 Task: Start in the project XpressTech the sprint 'Black Hole', with a duration of 1 week.
Action: Mouse moved to (63, 146)
Screenshot: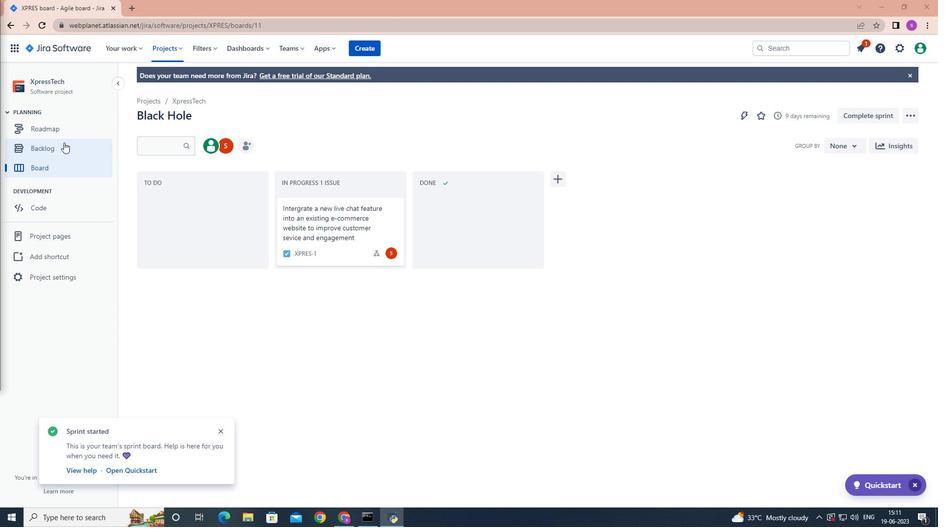 
Action: Mouse pressed left at (63, 146)
Screenshot: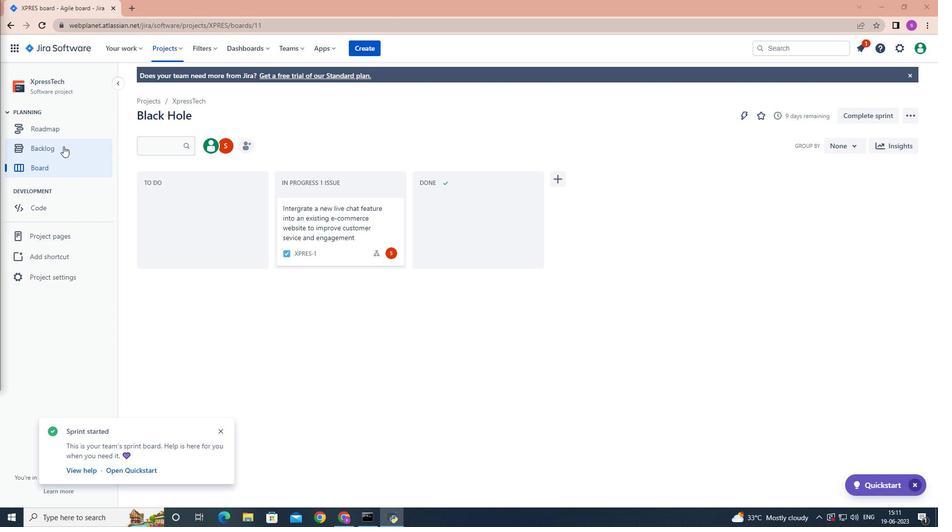 
Action: Mouse moved to (438, 245)
Screenshot: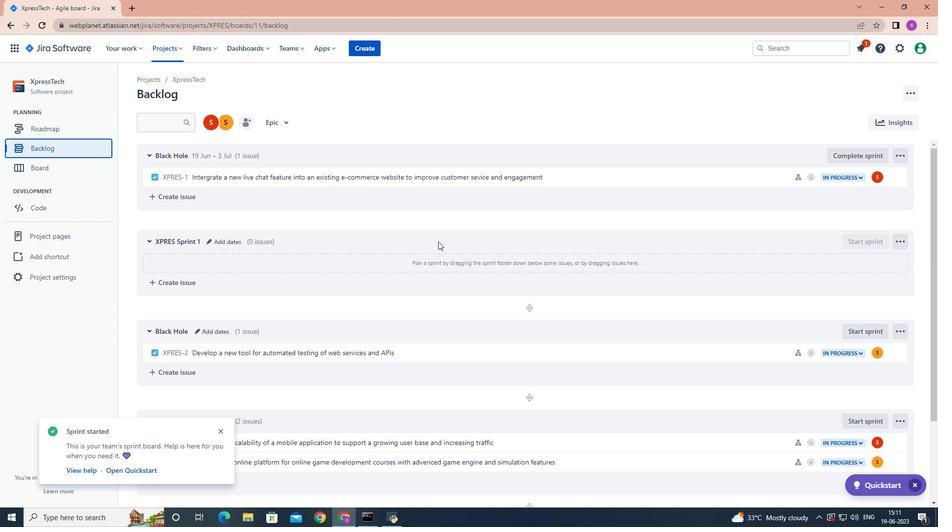 
Action: Mouse scrolled (438, 244) with delta (0, 0)
Screenshot: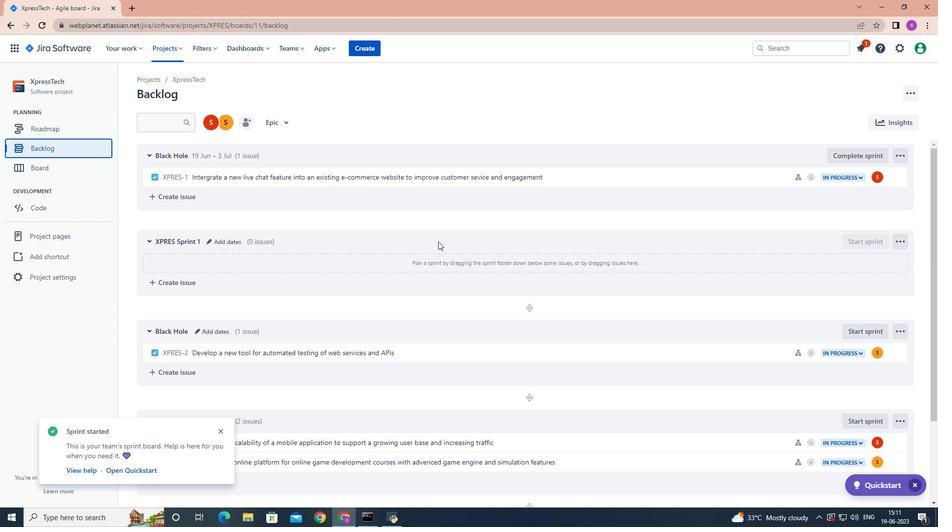 
Action: Mouse moved to (438, 246)
Screenshot: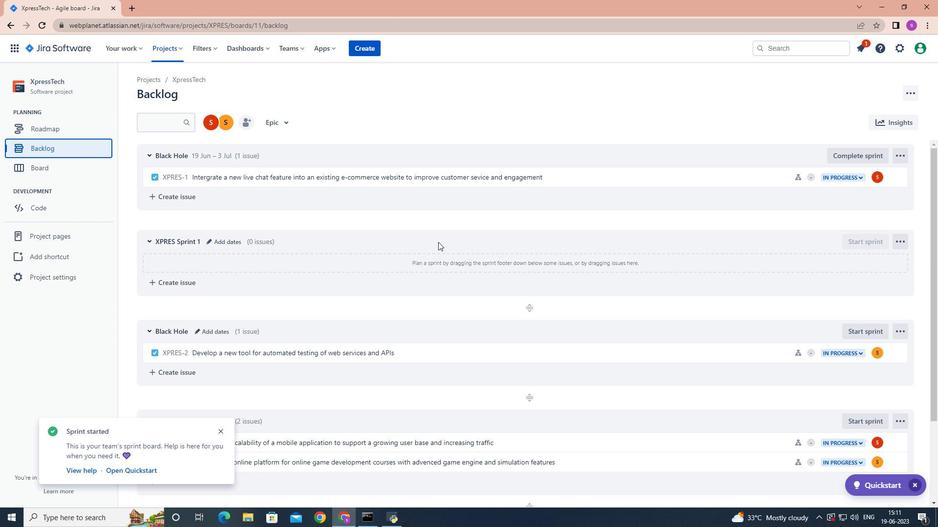
Action: Mouse scrolled (438, 246) with delta (0, 0)
Screenshot: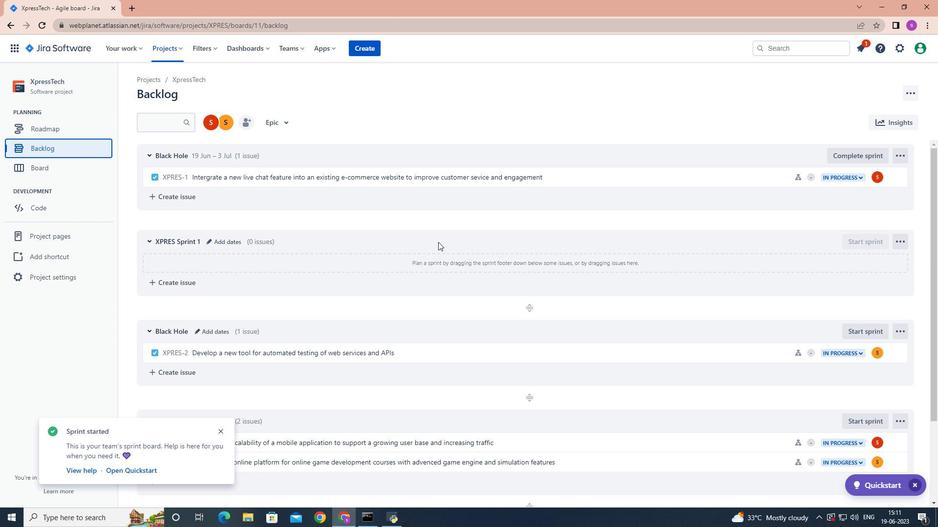 
Action: Mouse moved to (438, 247)
Screenshot: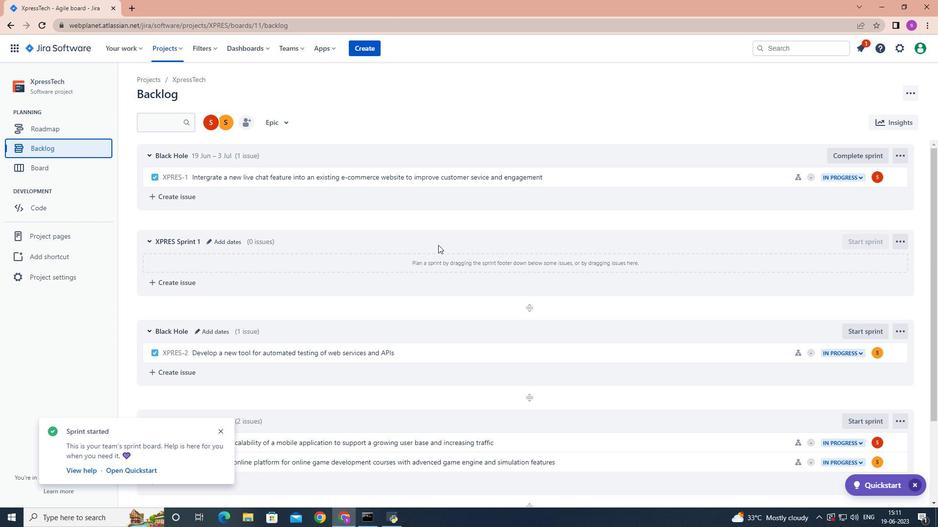 
Action: Mouse scrolled (438, 246) with delta (0, 0)
Screenshot: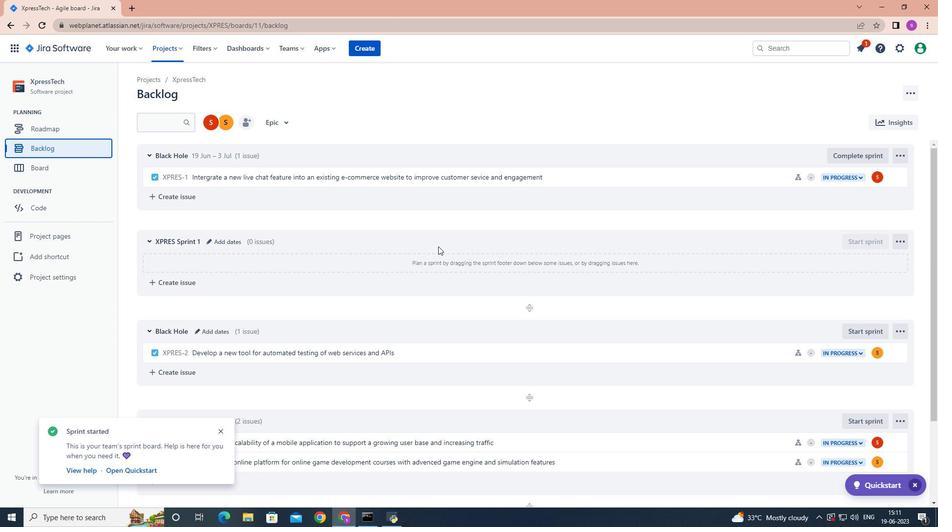 
Action: Mouse moved to (438, 247)
Screenshot: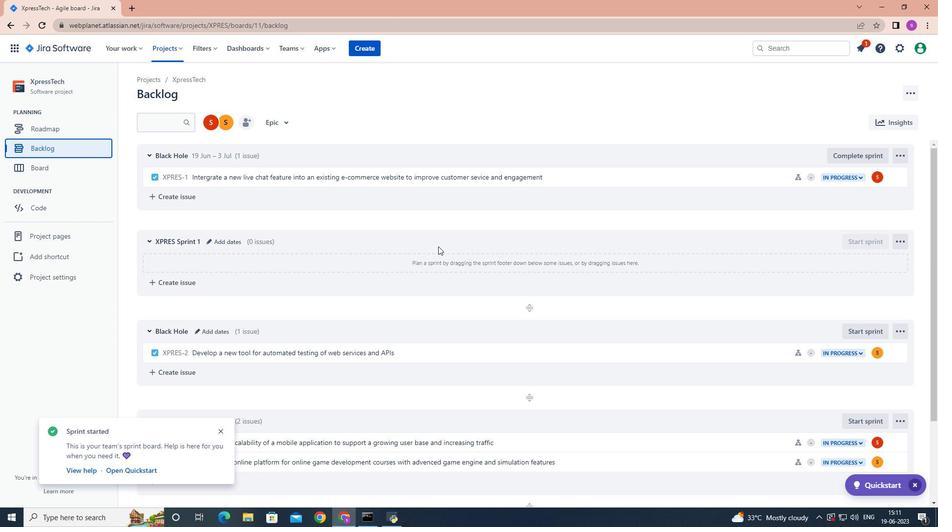 
Action: Mouse scrolled (438, 246) with delta (0, 0)
Screenshot: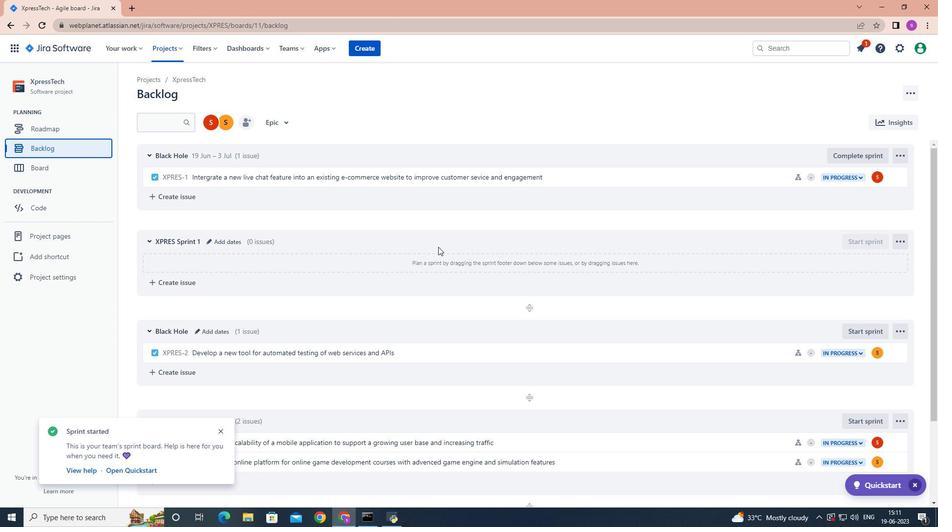 
Action: Mouse scrolled (438, 246) with delta (0, 0)
Screenshot: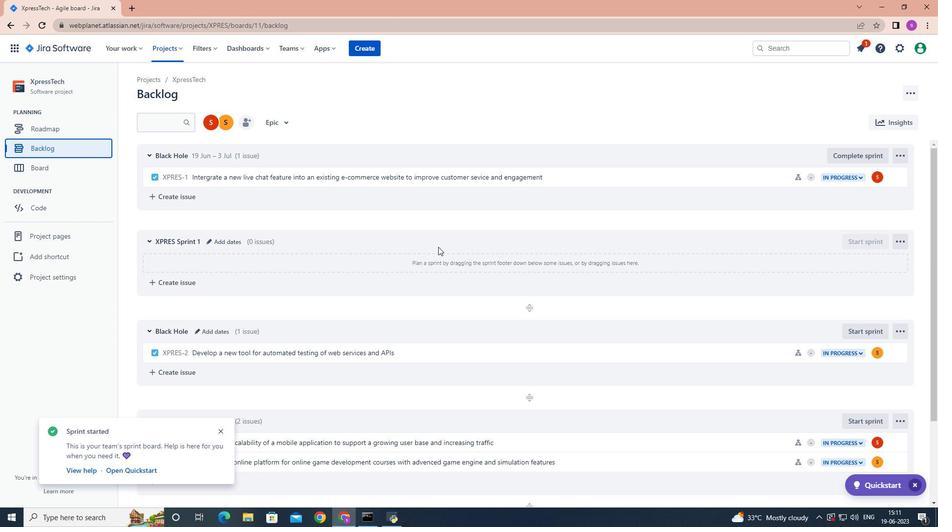 
Action: Mouse scrolled (438, 246) with delta (0, 0)
Screenshot: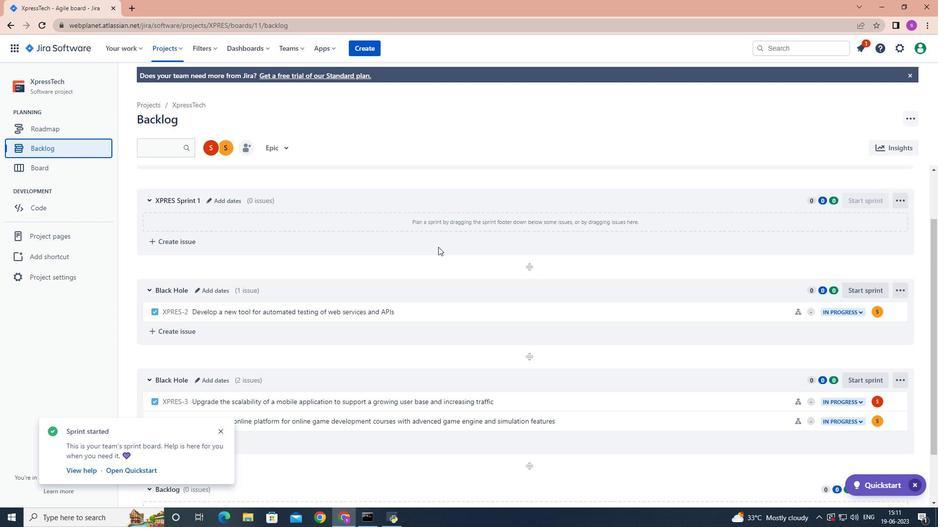 
Action: Mouse moved to (585, 297)
Screenshot: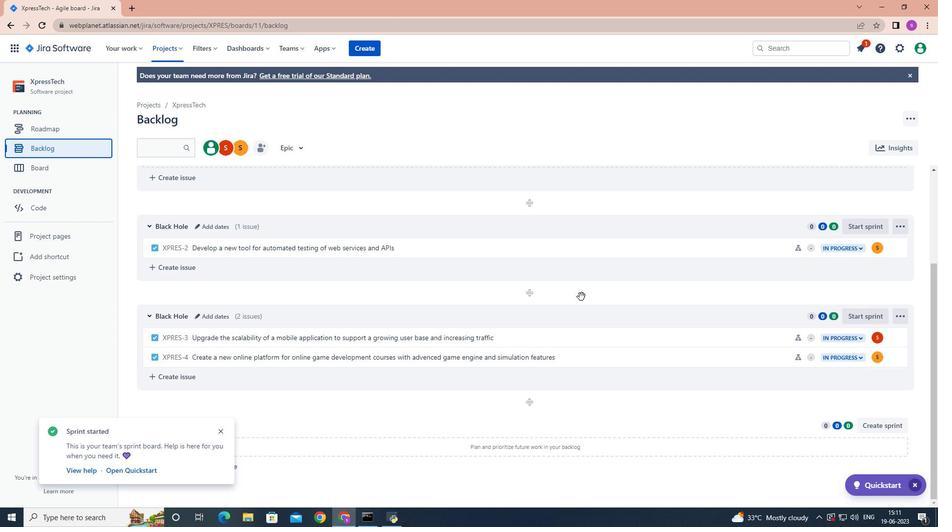 
Action: Mouse scrolled (585, 296) with delta (0, 0)
Screenshot: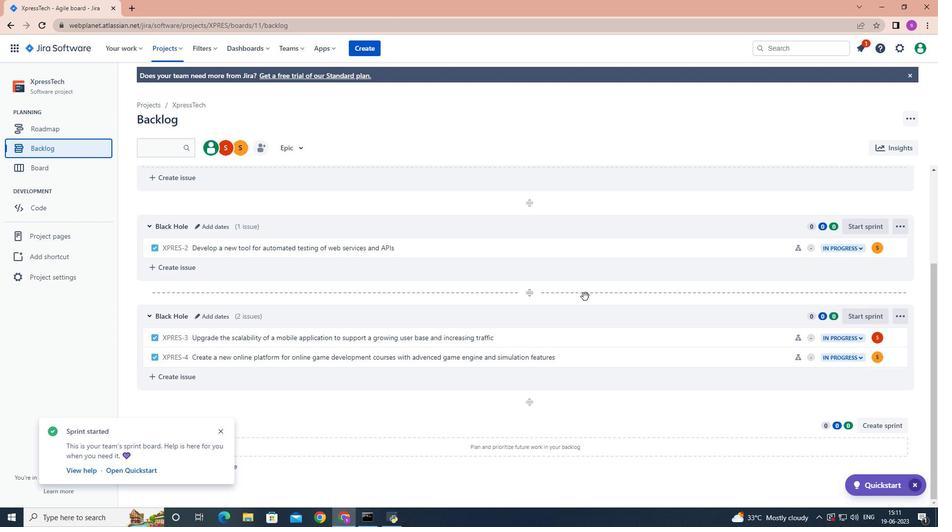 
Action: Mouse scrolled (585, 296) with delta (0, 0)
Screenshot: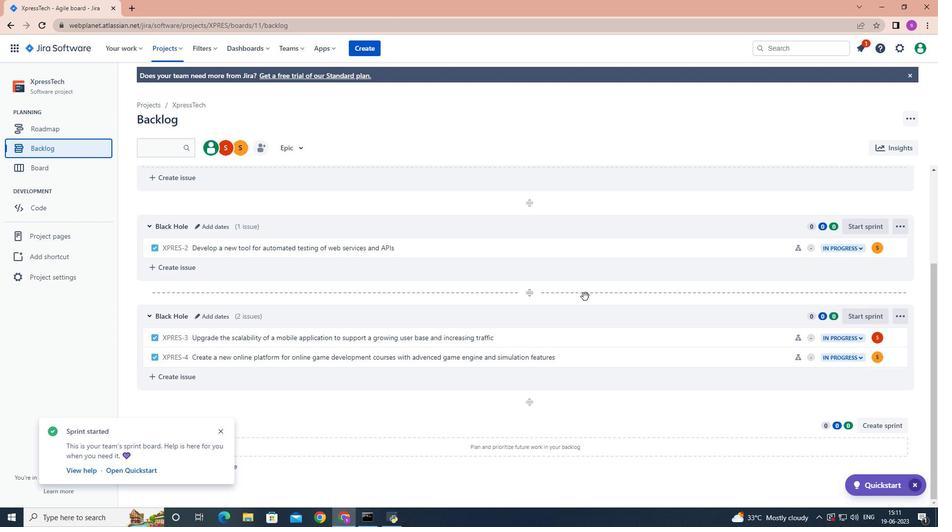 
Action: Mouse moved to (586, 297)
Screenshot: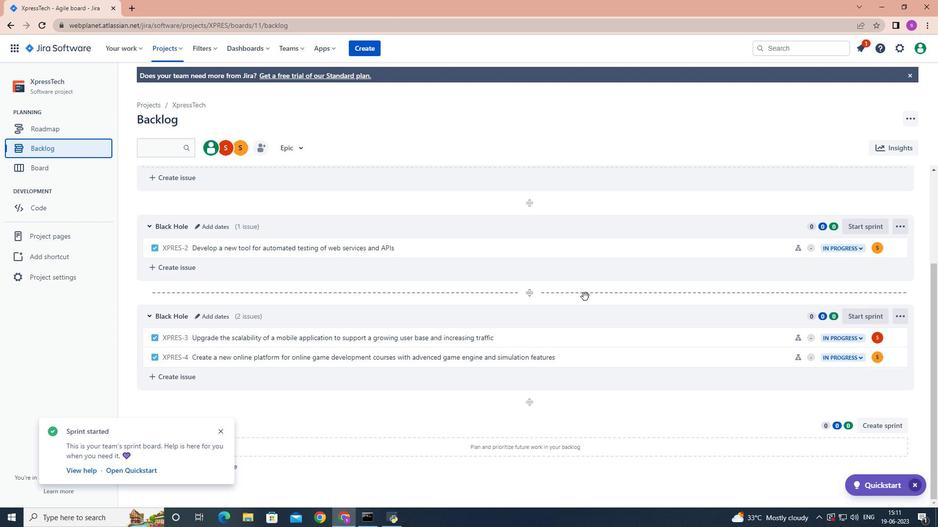 
Action: Mouse scrolled (586, 297) with delta (0, 0)
Screenshot: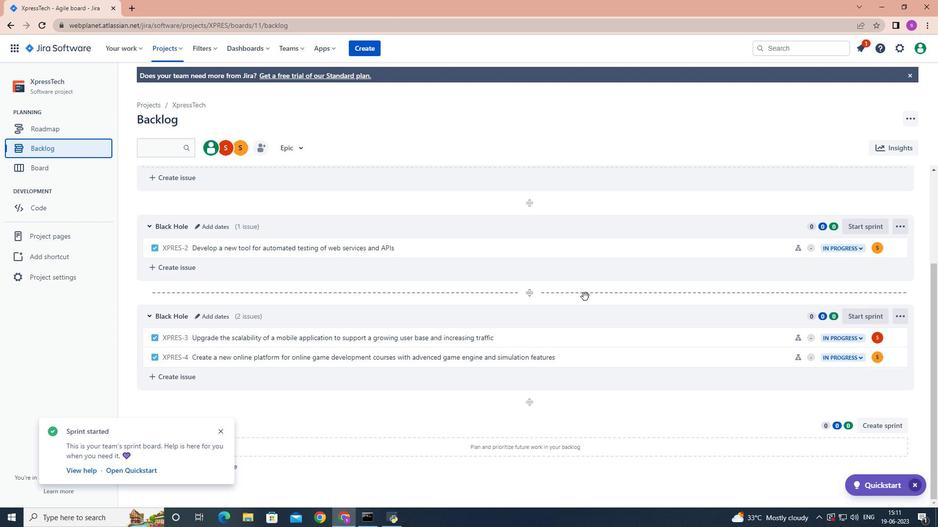 
Action: Mouse moved to (591, 298)
Screenshot: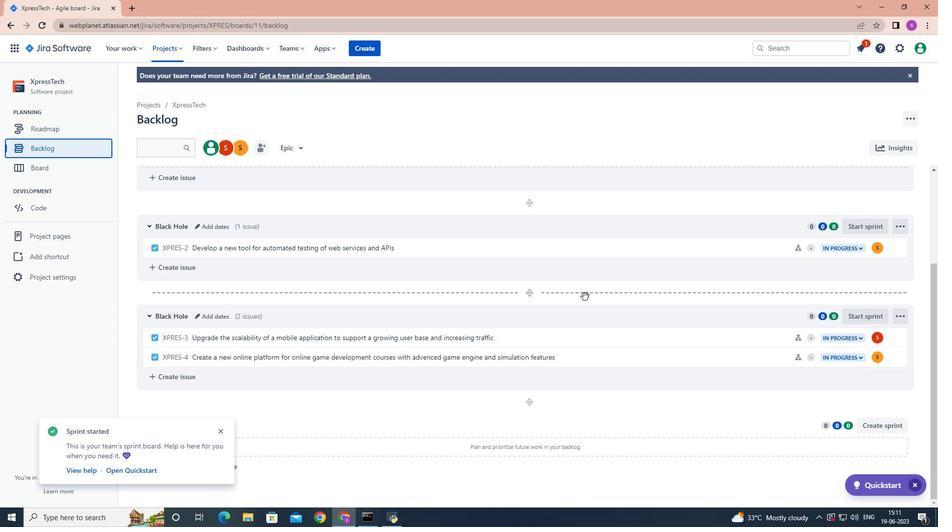 
Action: Mouse scrolled (591, 297) with delta (0, 0)
Screenshot: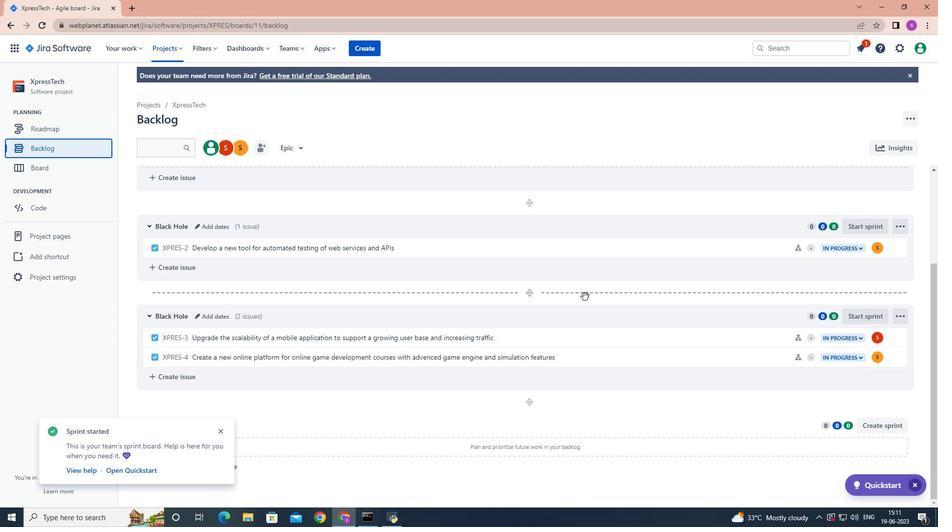 
Action: Mouse moved to (593, 298)
Screenshot: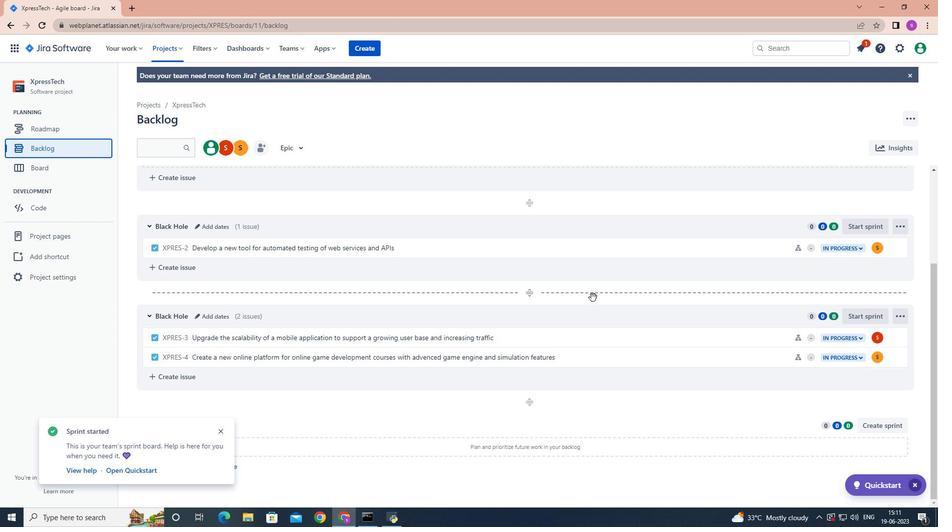 
Action: Mouse scrolled (593, 298) with delta (0, 0)
Screenshot: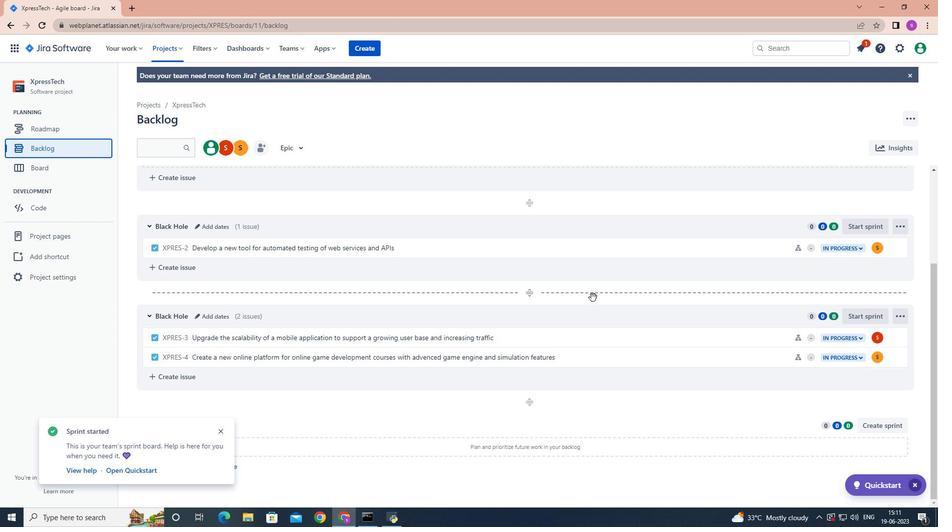 
Action: Mouse moved to (593, 298)
Screenshot: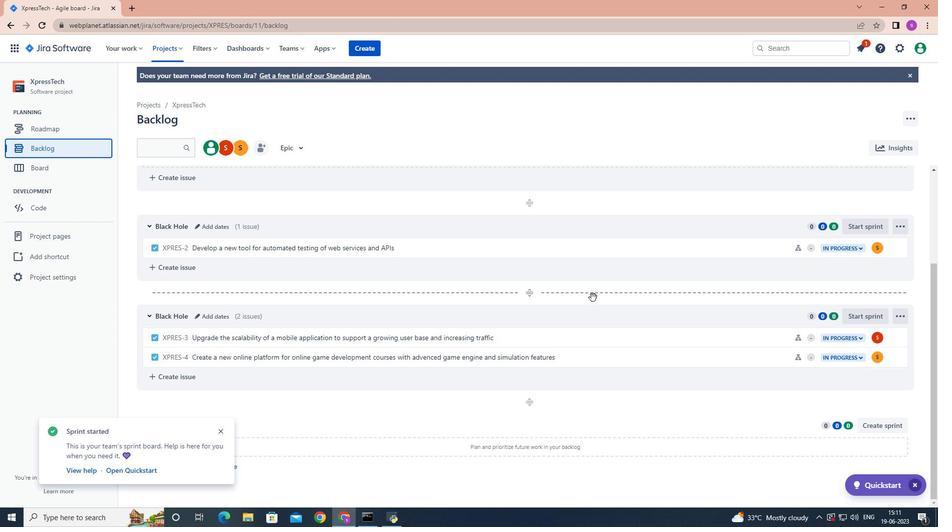 
Action: Mouse scrolled (593, 298) with delta (0, 0)
Screenshot: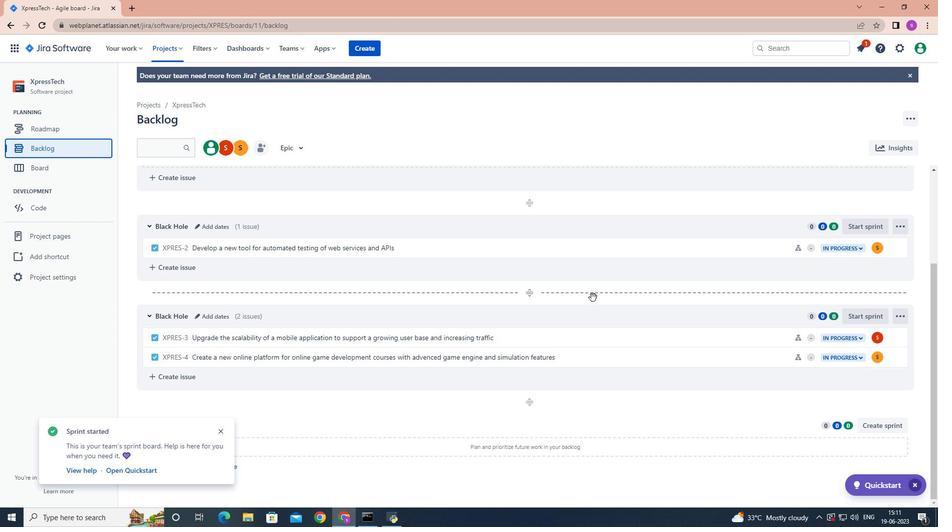 
Action: Mouse moved to (594, 298)
Screenshot: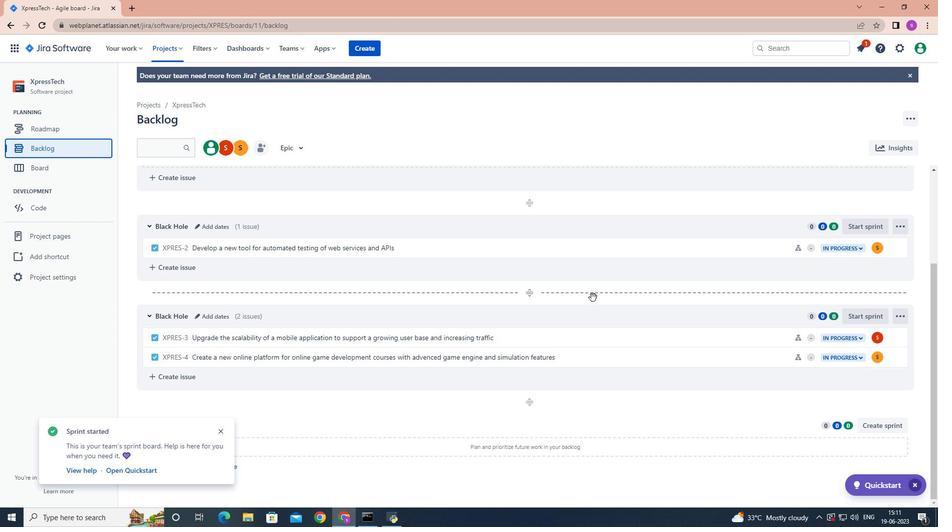 
Action: Mouse scrolled (593, 299) with delta (0, 0)
Screenshot: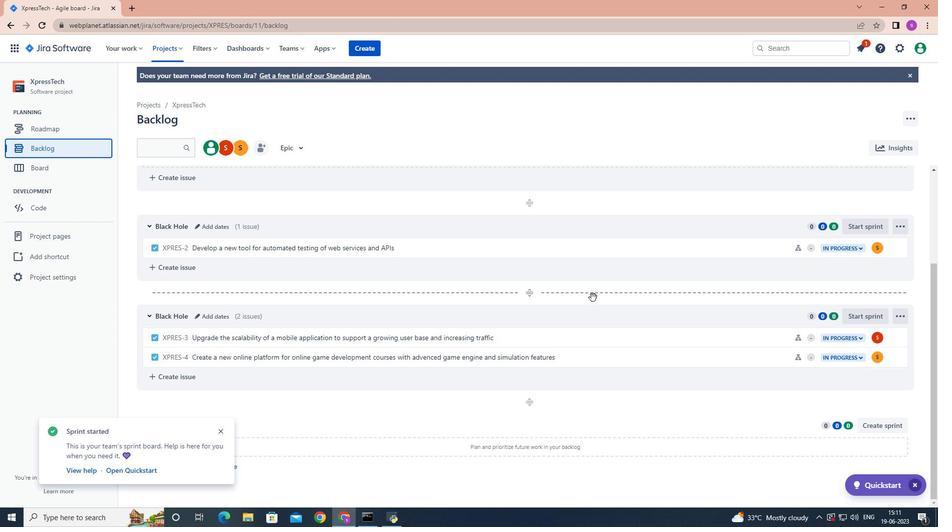 
Action: Mouse moved to (594, 299)
Screenshot: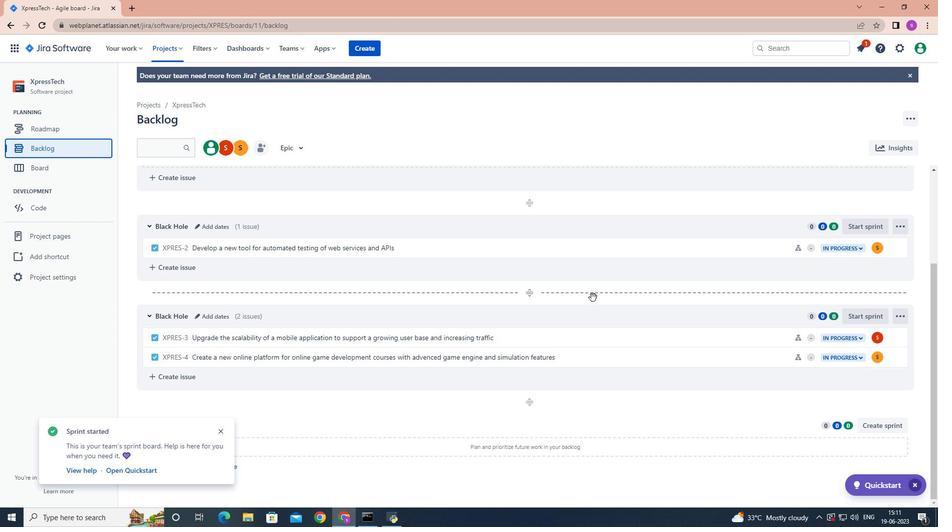 
Action: Mouse scrolled (593, 299) with delta (0, 0)
Screenshot: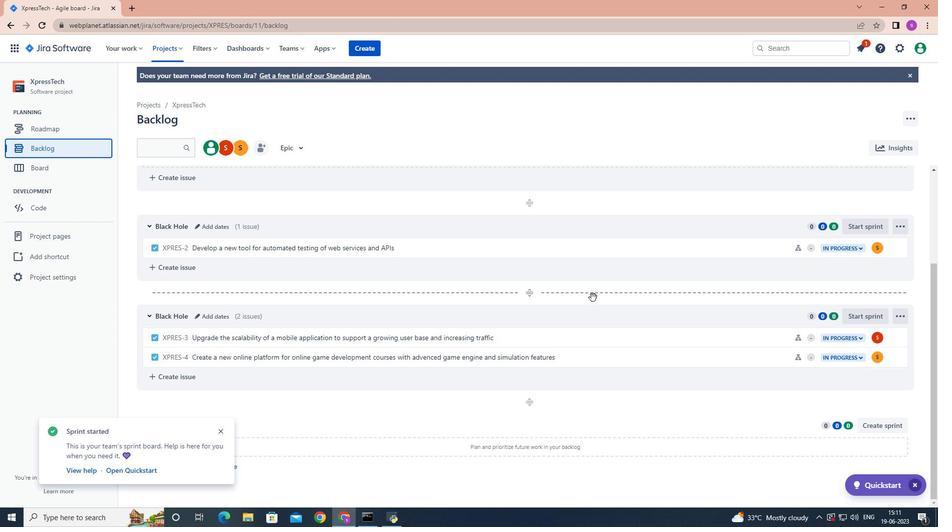 
Action: Mouse moved to (594, 299)
Screenshot: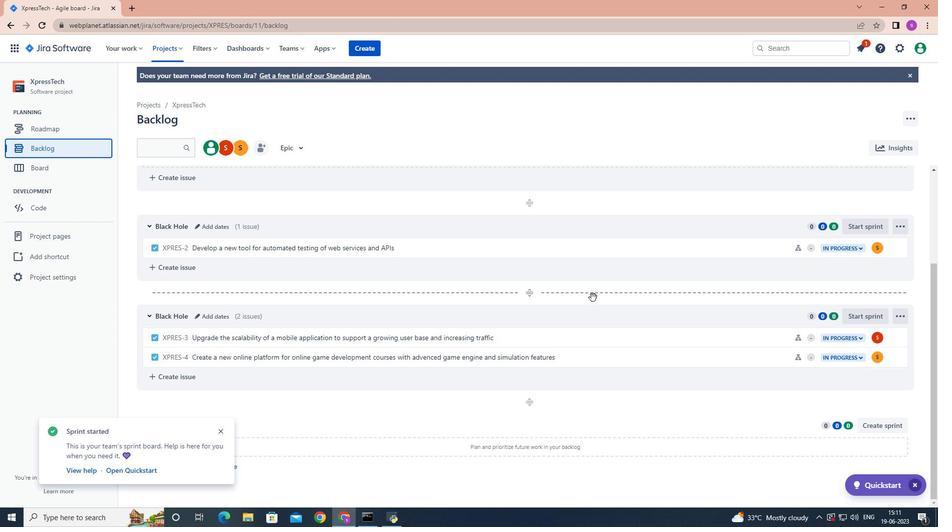 
Action: Mouse scrolled (594, 299) with delta (0, 0)
Screenshot: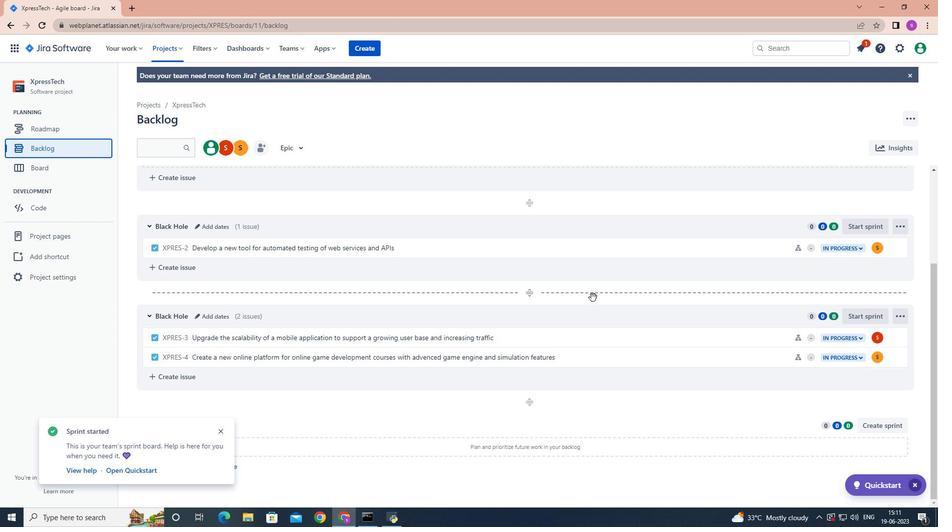 
Action: Mouse moved to (798, 331)
Screenshot: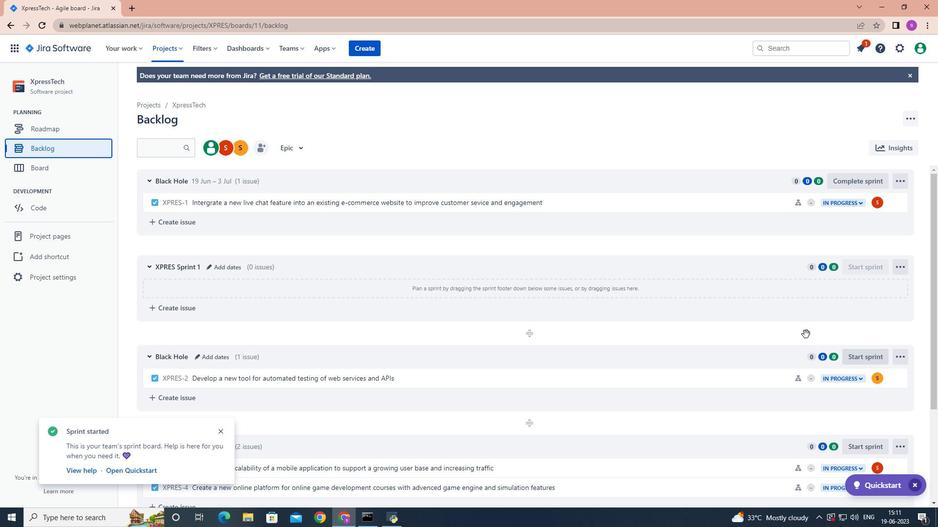 
Action: Mouse scrolled (798, 331) with delta (0, 0)
Screenshot: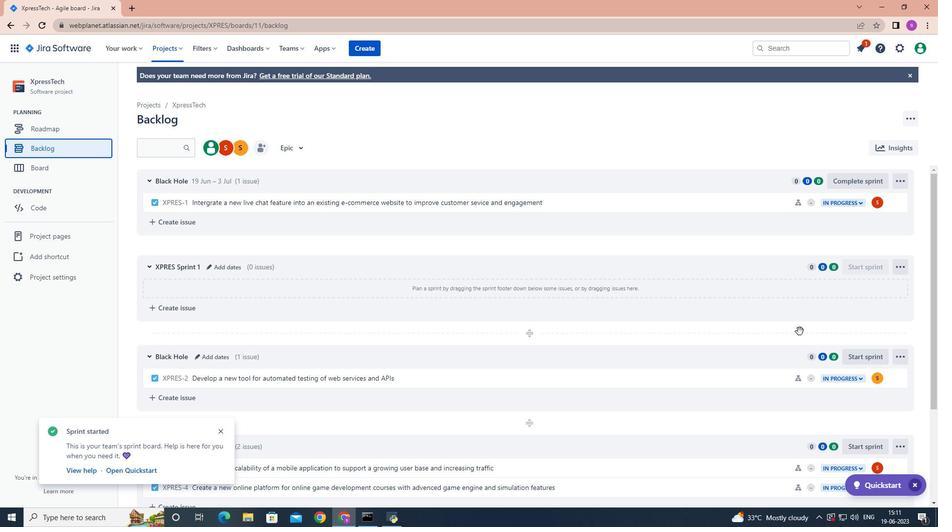 
Action: Mouse moved to (798, 331)
Screenshot: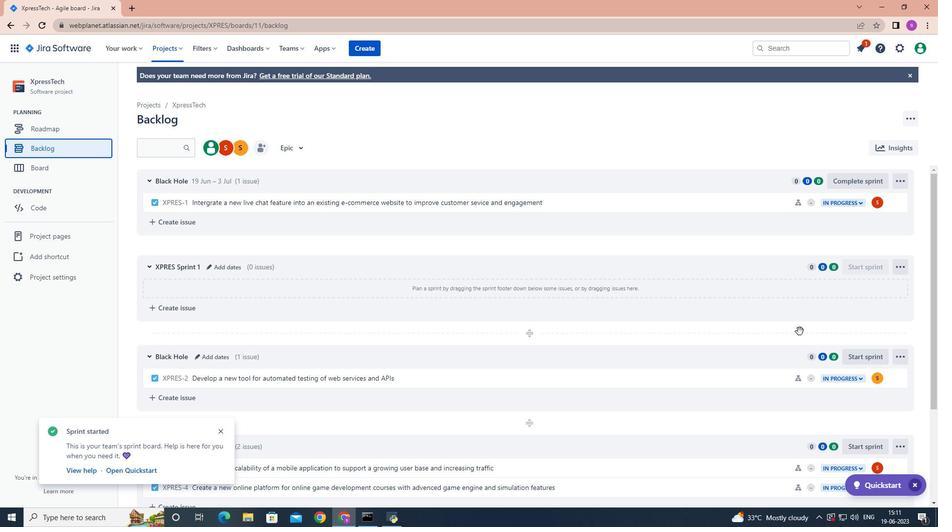 
Action: Mouse scrolled (798, 331) with delta (0, 0)
Screenshot: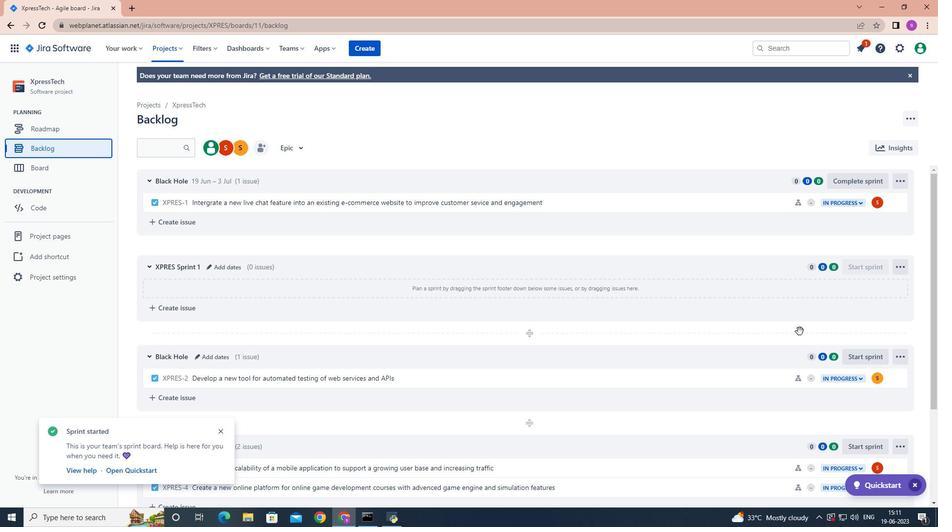 
Action: Mouse moved to (798, 331)
Screenshot: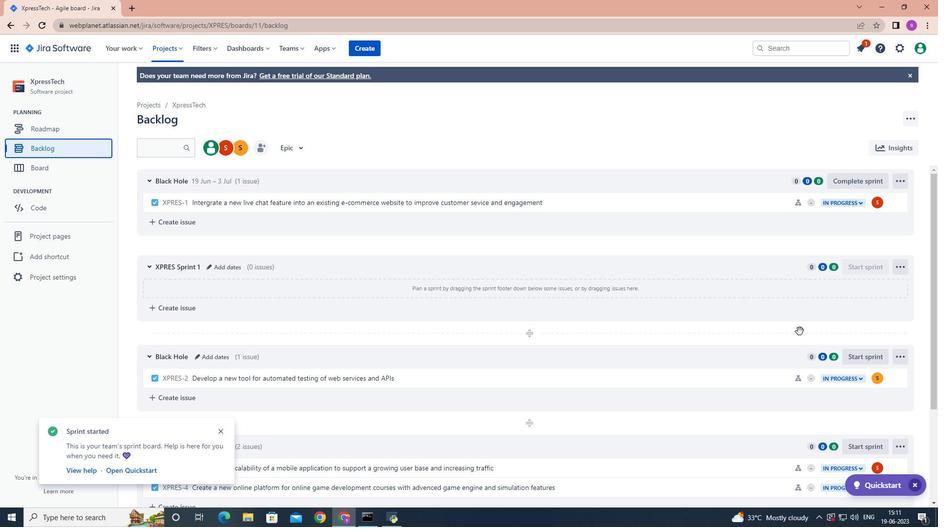 
Action: Mouse scrolled (798, 331) with delta (0, 0)
Screenshot: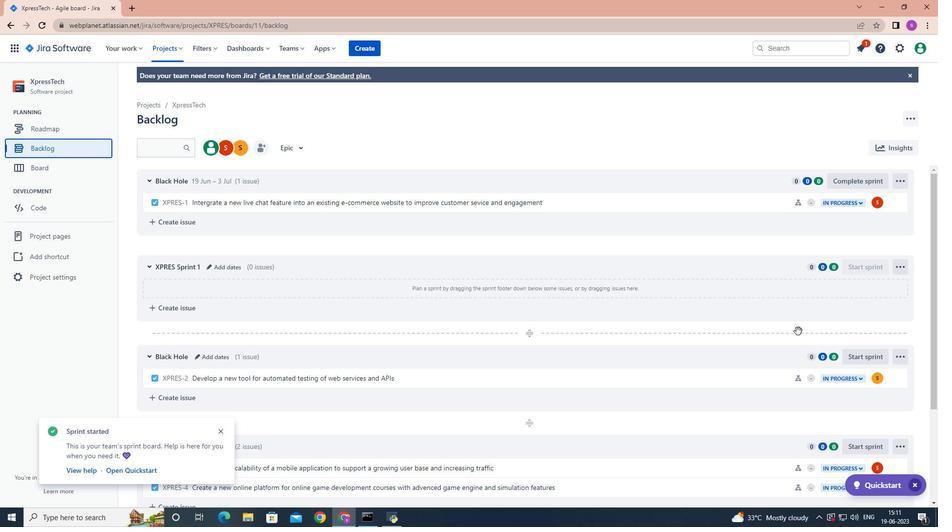 
Action: Mouse moved to (792, 328)
Screenshot: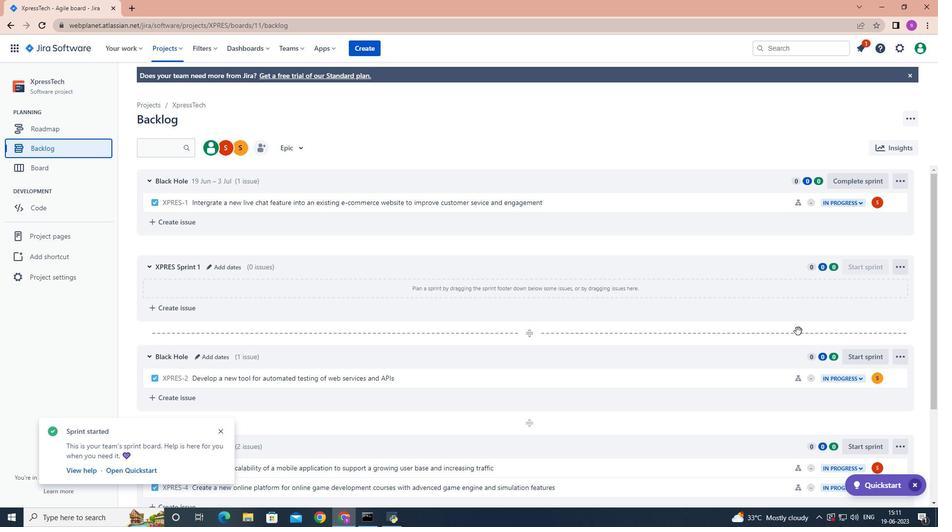 
Action: Mouse scrolled (793, 328) with delta (0, 0)
Screenshot: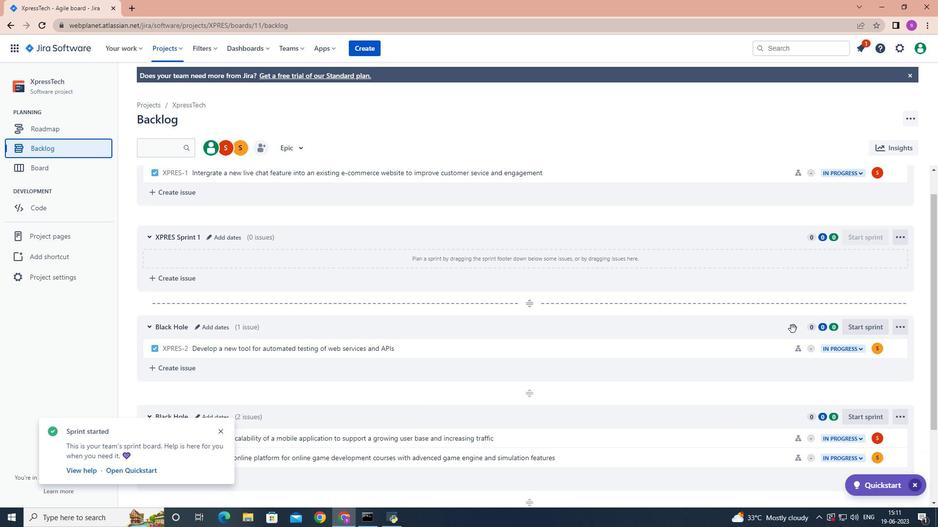 
Action: Mouse moved to (864, 227)
Screenshot: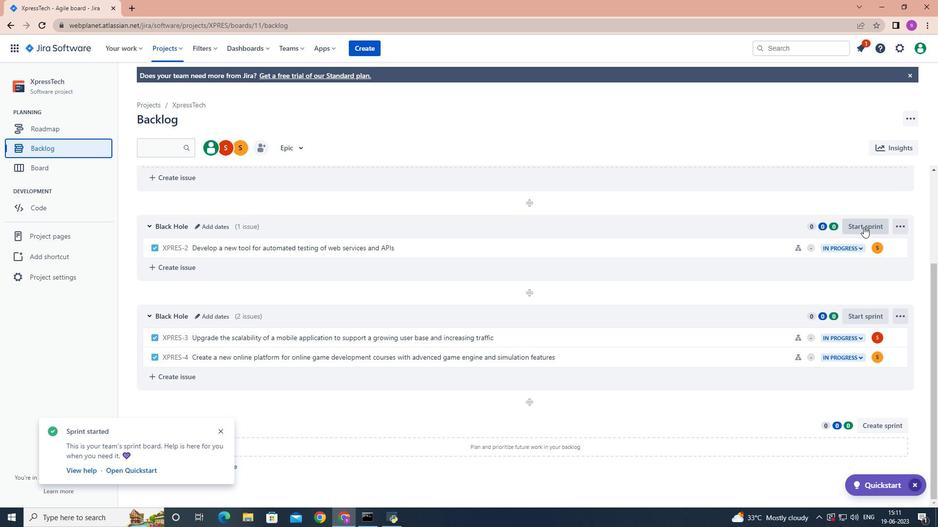 
Action: Mouse pressed left at (864, 227)
Screenshot: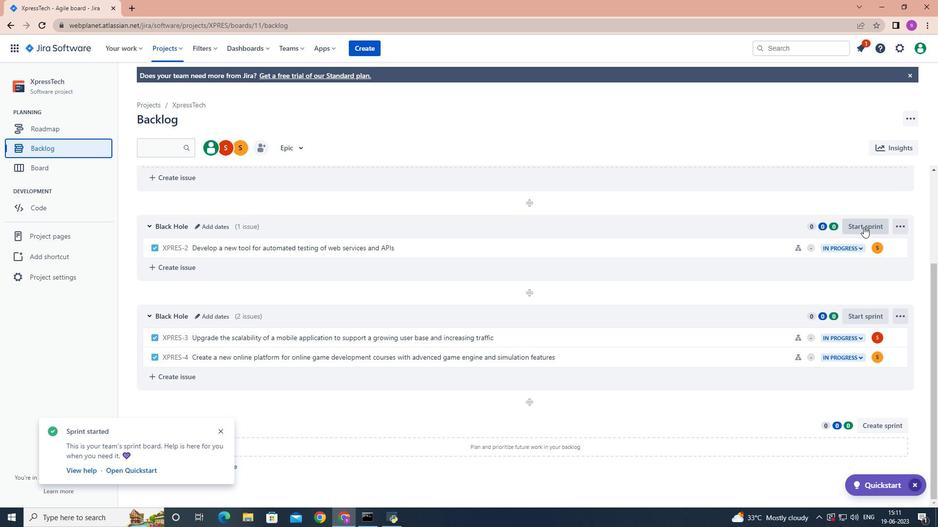 
Action: Mouse moved to (448, 170)
Screenshot: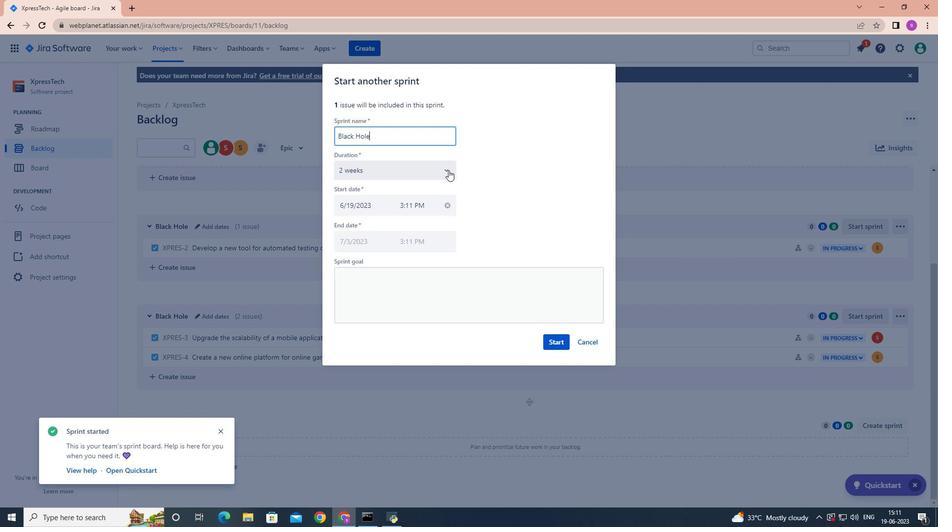 
Action: Mouse pressed left at (448, 170)
Screenshot: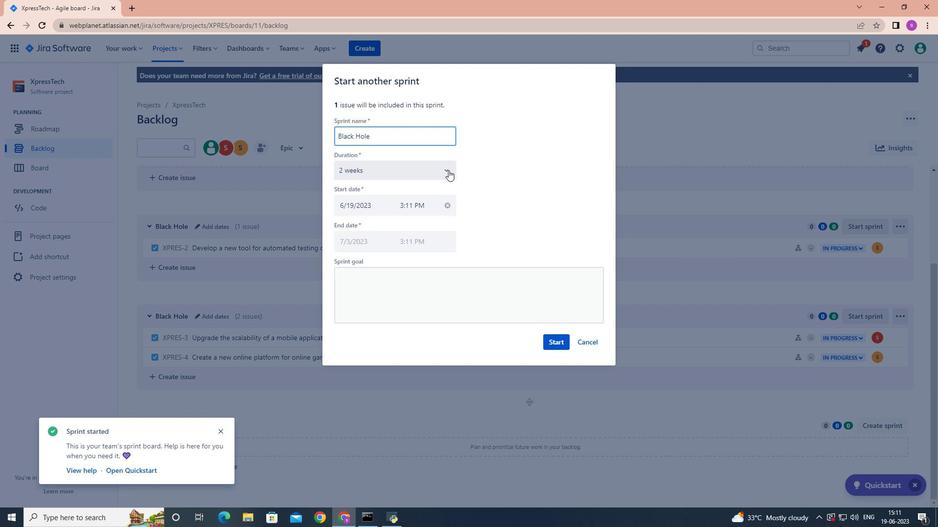 
Action: Mouse moved to (422, 195)
Screenshot: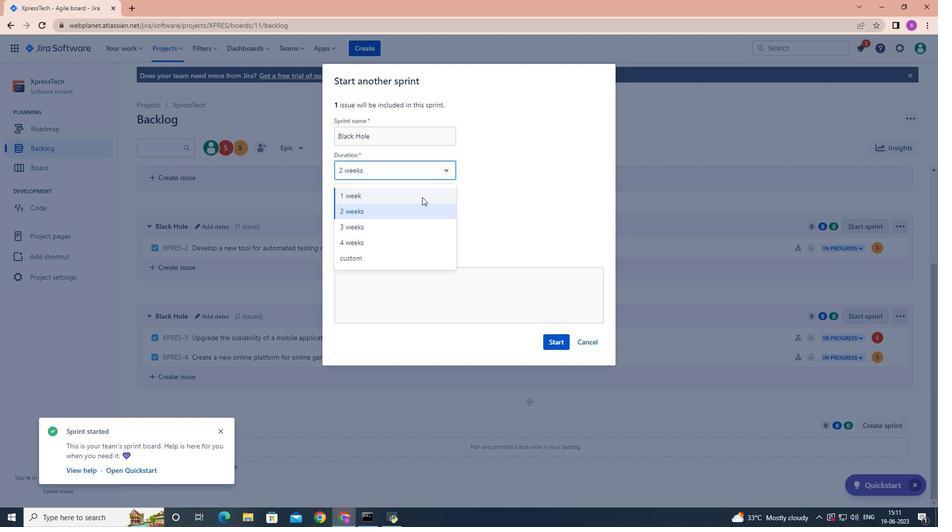 
Action: Mouse pressed left at (422, 195)
Screenshot: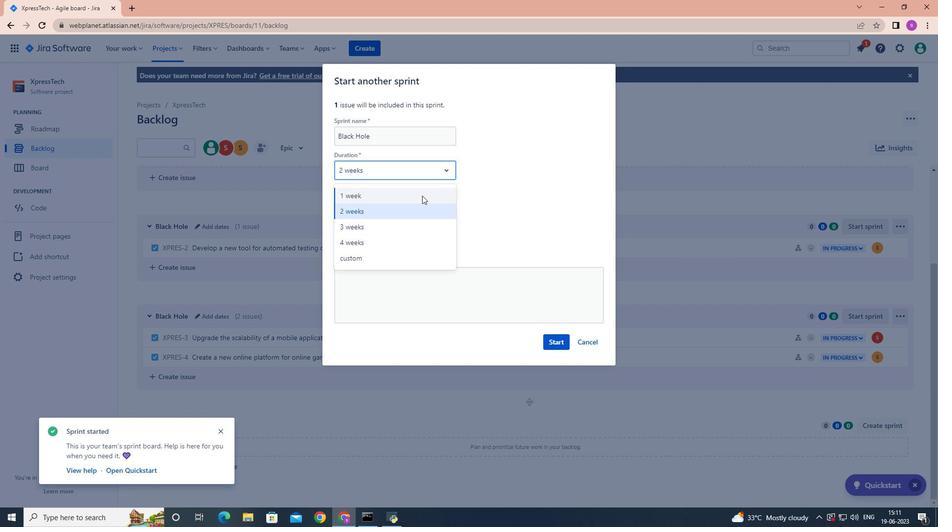 
Action: Mouse moved to (558, 339)
Screenshot: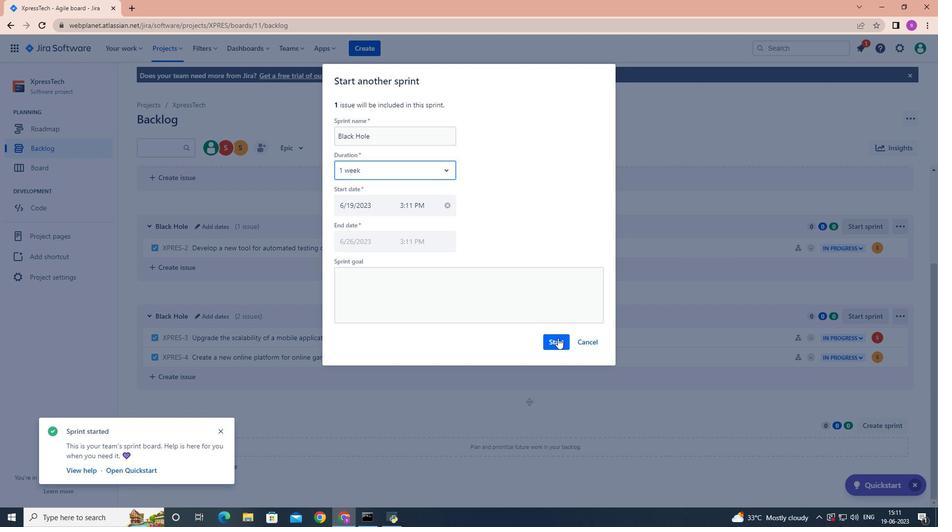 
Action: Mouse pressed left at (558, 339)
Screenshot: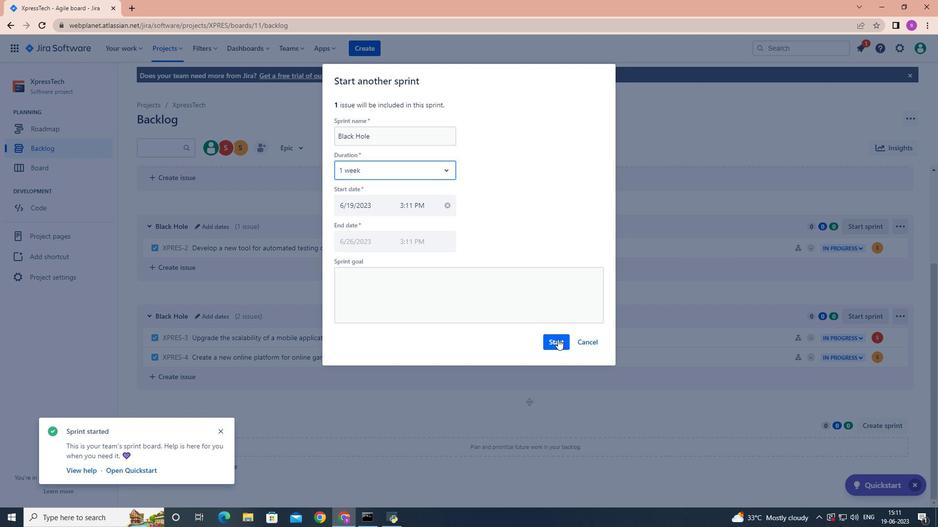 
Action: Mouse moved to (552, 337)
Screenshot: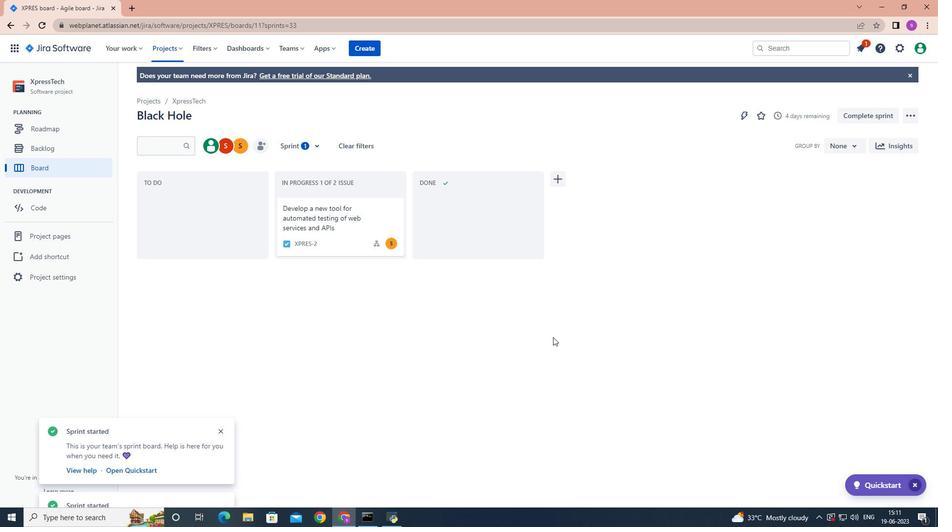
